 Task: Create a section Data Cleansing Sprint and in the section, add a milestone Security Operations Center (SOC) Implementation in the project AirLink
Action: Mouse moved to (49, 329)
Screenshot: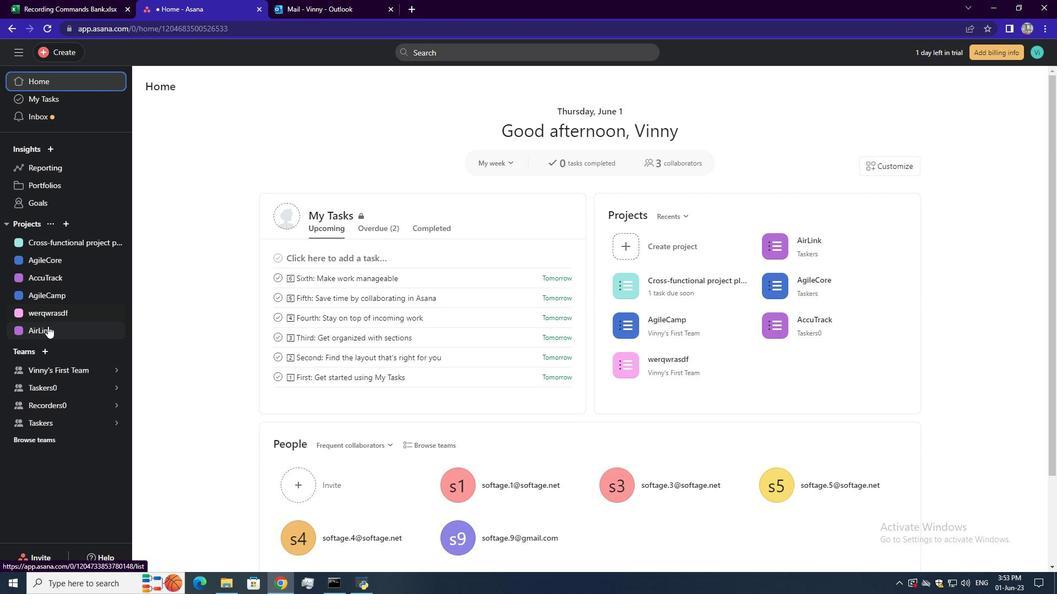
Action: Mouse pressed left at (49, 329)
Screenshot: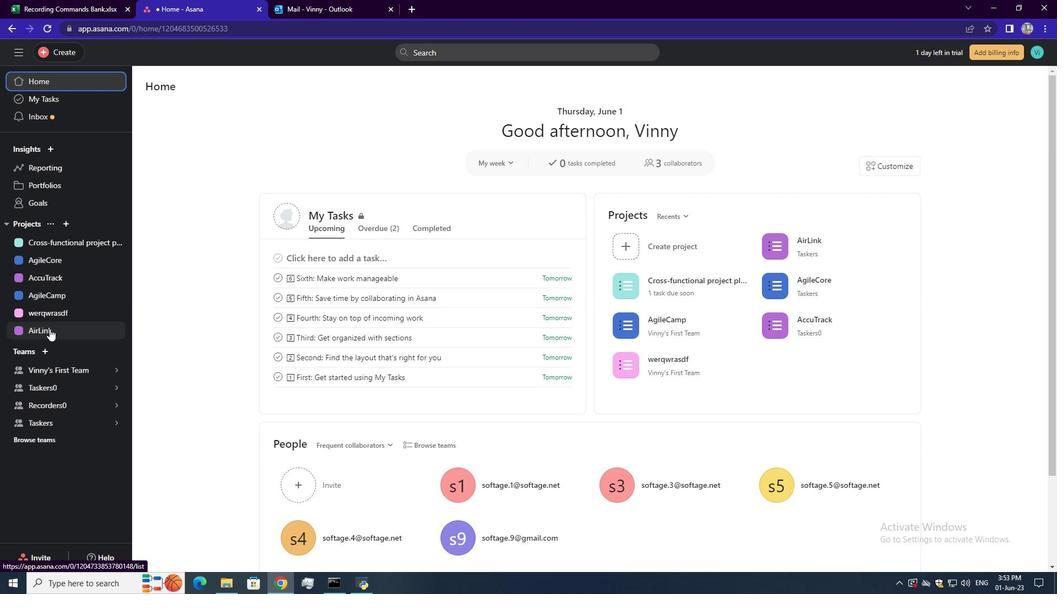 
Action: Mouse moved to (188, 441)
Screenshot: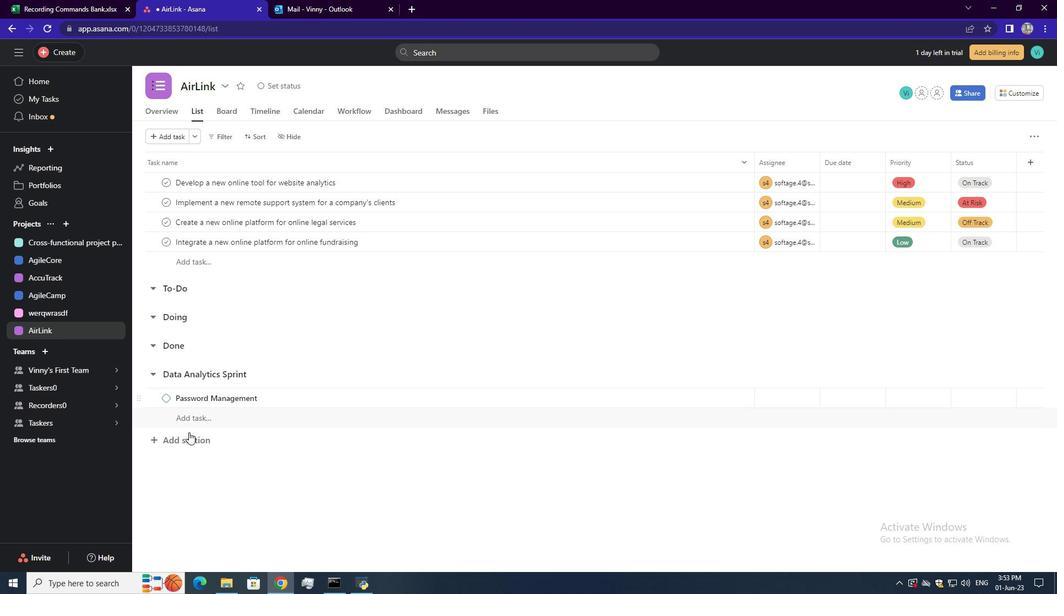 
Action: Mouse pressed left at (188, 441)
Screenshot: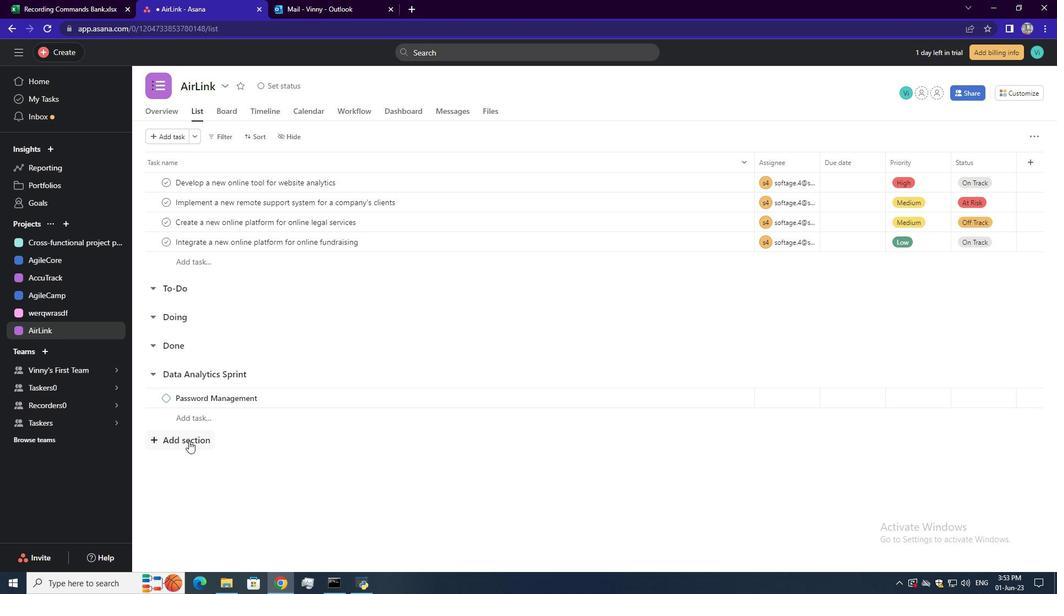 
Action: Mouse moved to (192, 442)
Screenshot: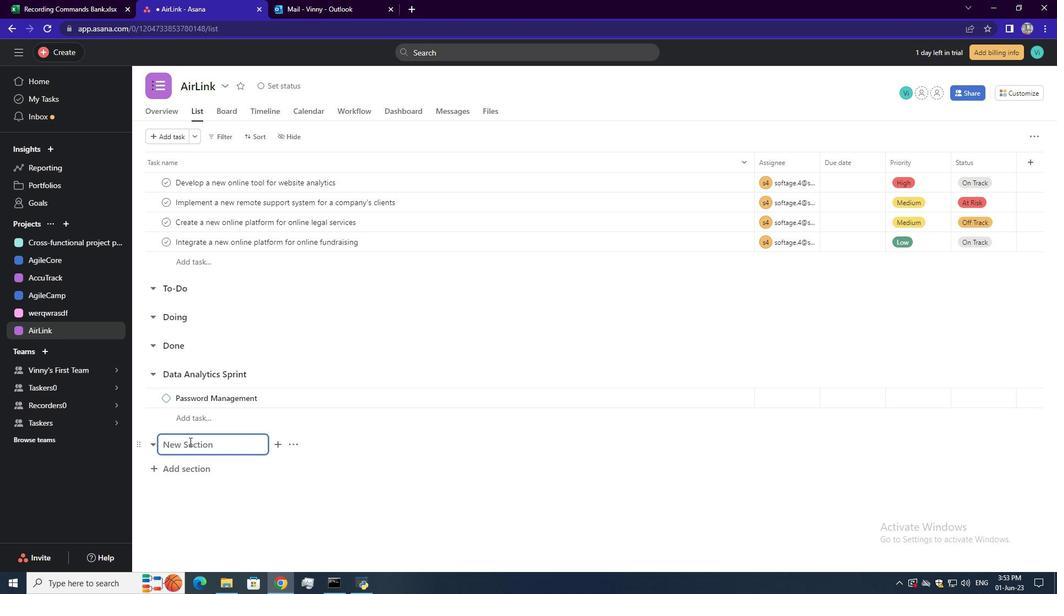 
Action: Mouse pressed left at (192, 442)
Screenshot: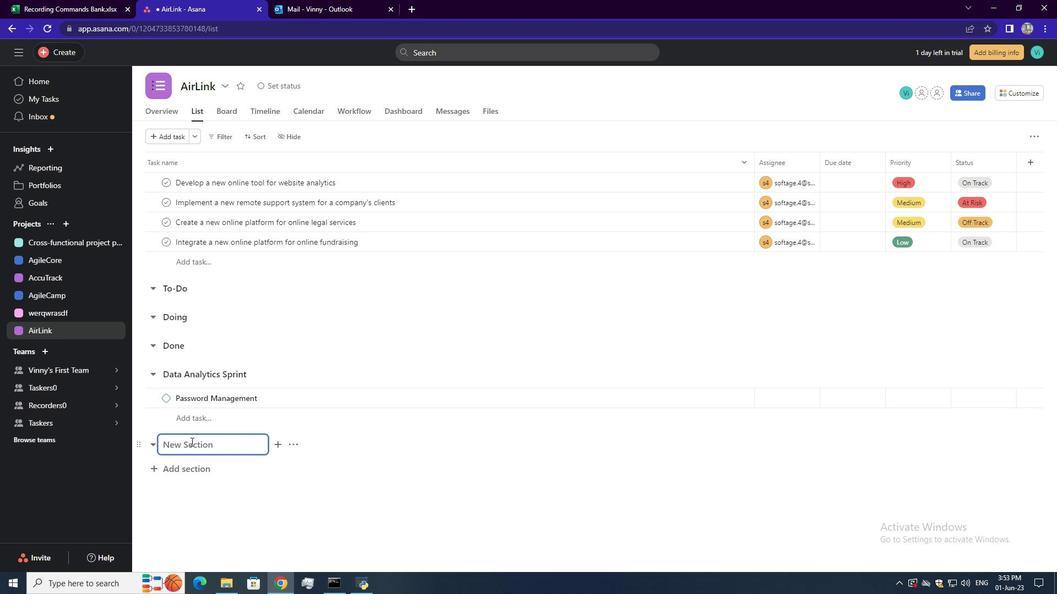 
Action: Mouse moved to (202, 432)
Screenshot: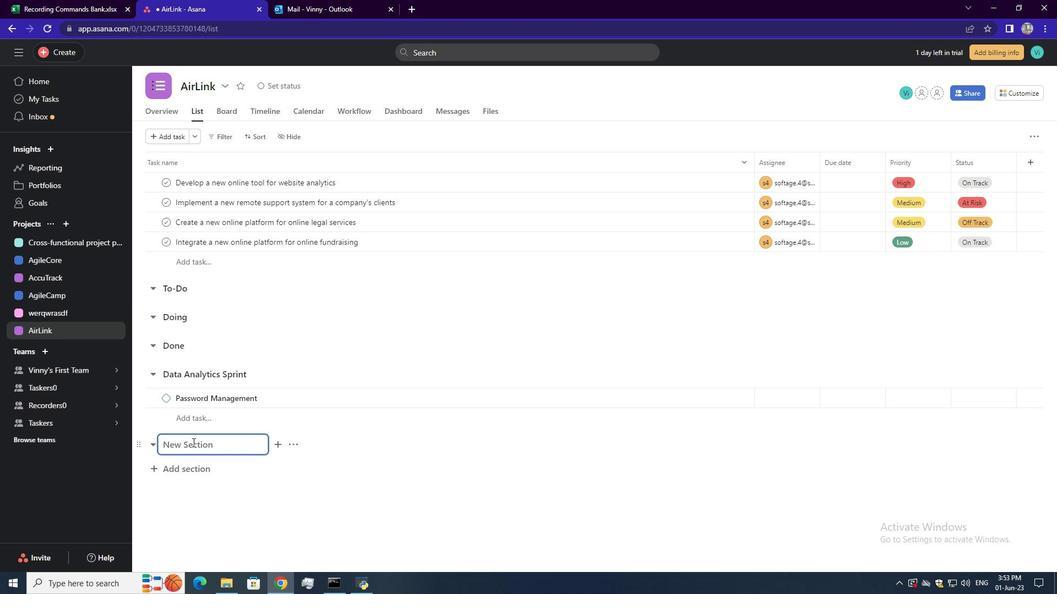 
Action: Key pressed <Key.shift><Key.shift><Key.shift>Data<Key.space><Key.shift><Key.shift><Key.shift><Key.shift>Cleansing<Key.space><Key.shift>Sprint<Key.enter>
Screenshot: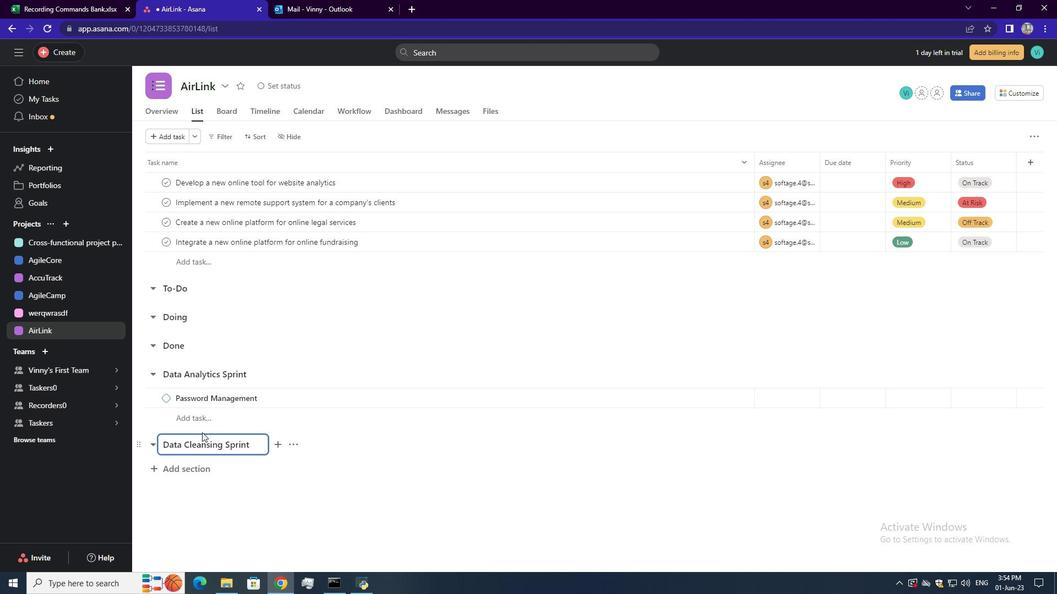 
Action: Mouse moved to (210, 471)
Screenshot: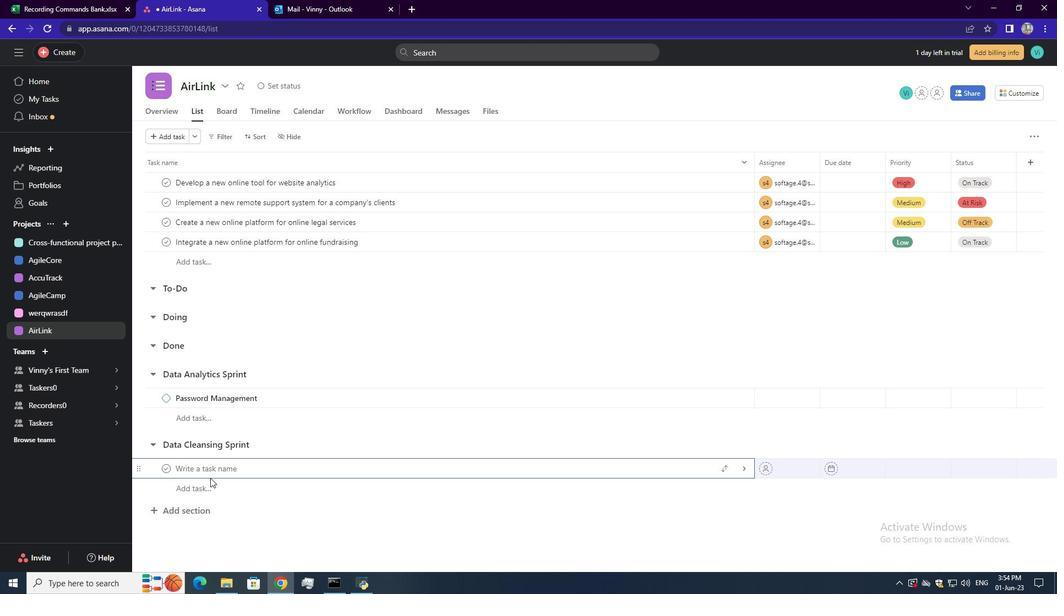 
Action: Mouse pressed left at (210, 471)
Screenshot: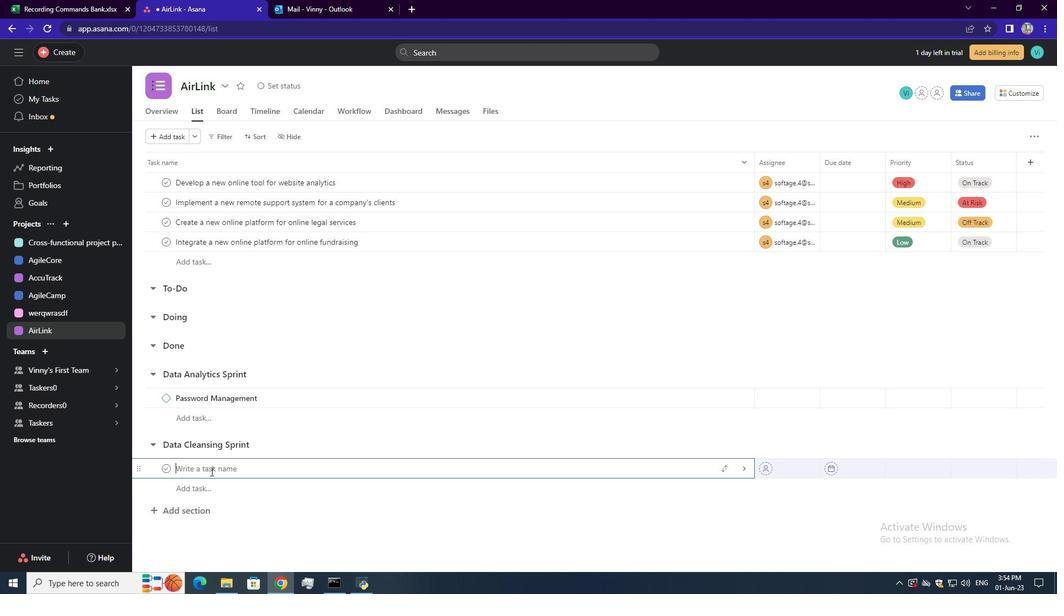 
Action: Key pressed <Key.shift>Security<Key.space><Key.shift>Operations<Key.space><Key.shift>Center<Key.space><Key.shift><Key.shift><Key.shift><Key.shift><Key.shift><Key.shift><Key.shift><Key.shift><Key.shift><Key.shift><Key.shift><Key.shift><Key.shift><Key.shift><Key.shift><Key.shift><Key.shift><Key.shift><Key.shift><Key.shift><Key.shift><Key.shift><Key.shift><Key.shift><Key.shift><Key.shift><Key.shift><Key.shift><Key.shift><Key.shift><Key.shift><Key.shift><Key.shift><Key.shift><Key.shift><Key.shift><Key.shift><Key.shift><Key.shift>(SOC)<Key.space><Key.shift>Implementation<Key.space><Key.enter>
Screenshot: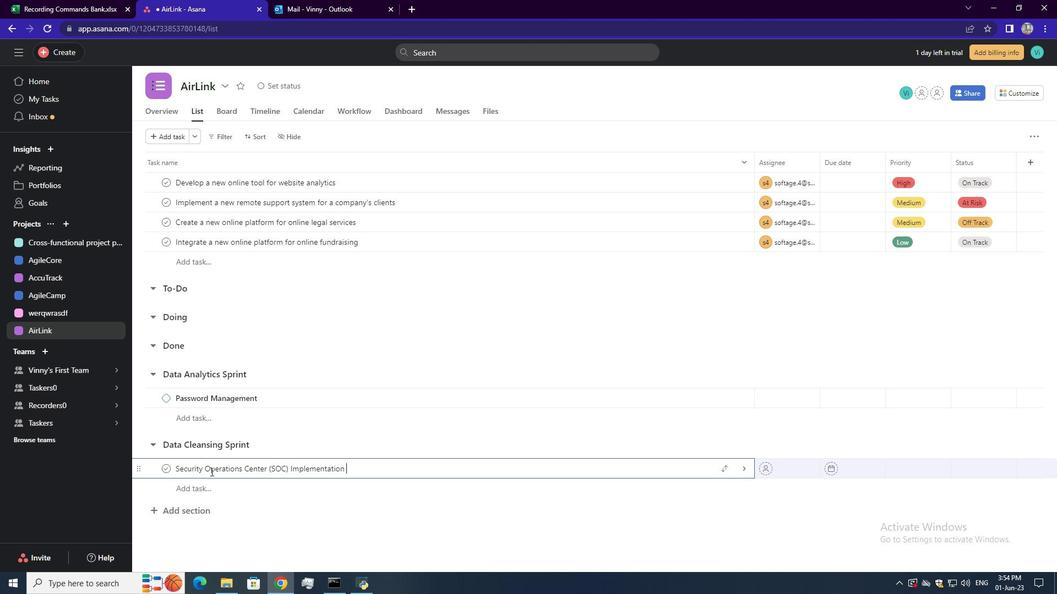 
Action: Mouse moved to (420, 467)
Screenshot: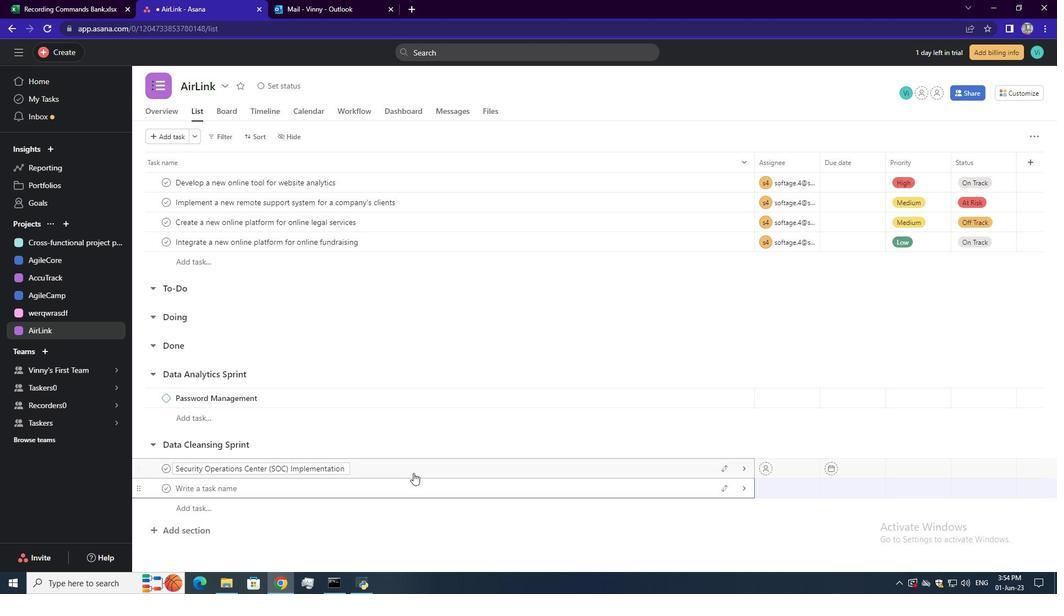 
Action: Mouse pressed left at (420, 467)
Screenshot: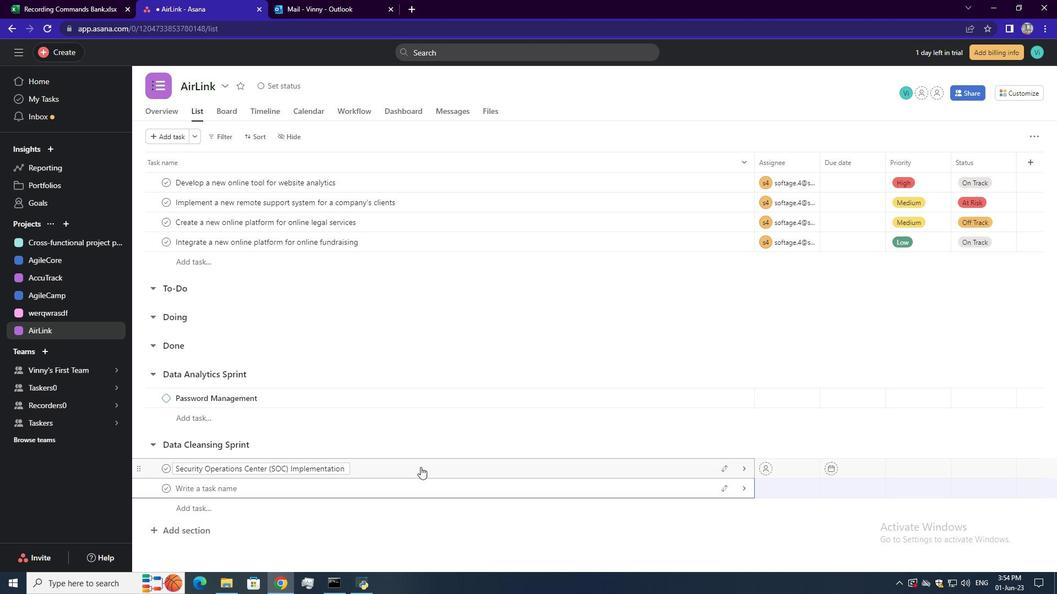 
Action: Mouse moved to (1019, 139)
Screenshot: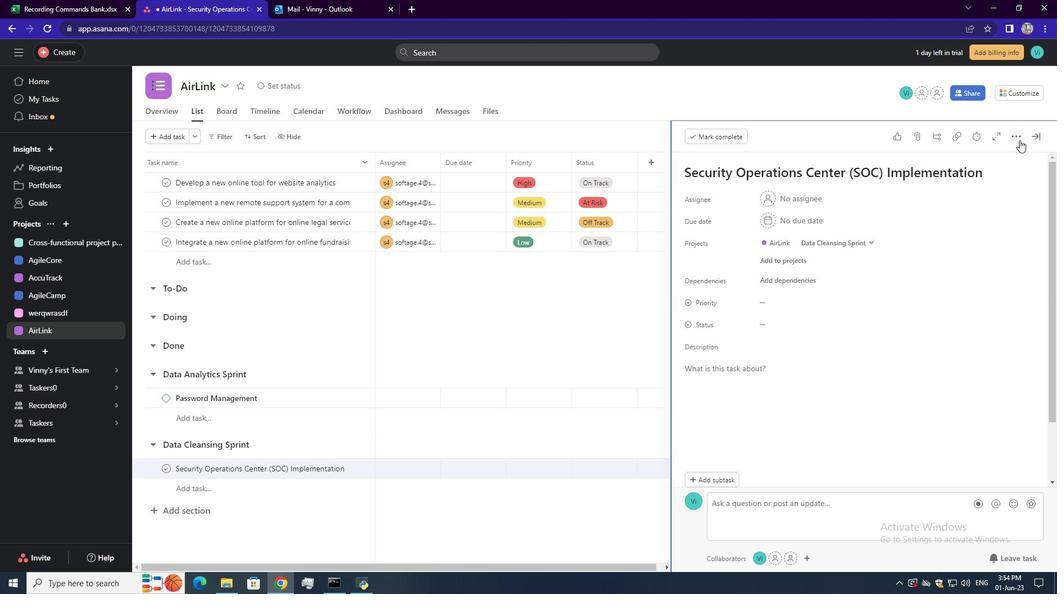 
Action: Mouse pressed left at (1019, 139)
Screenshot: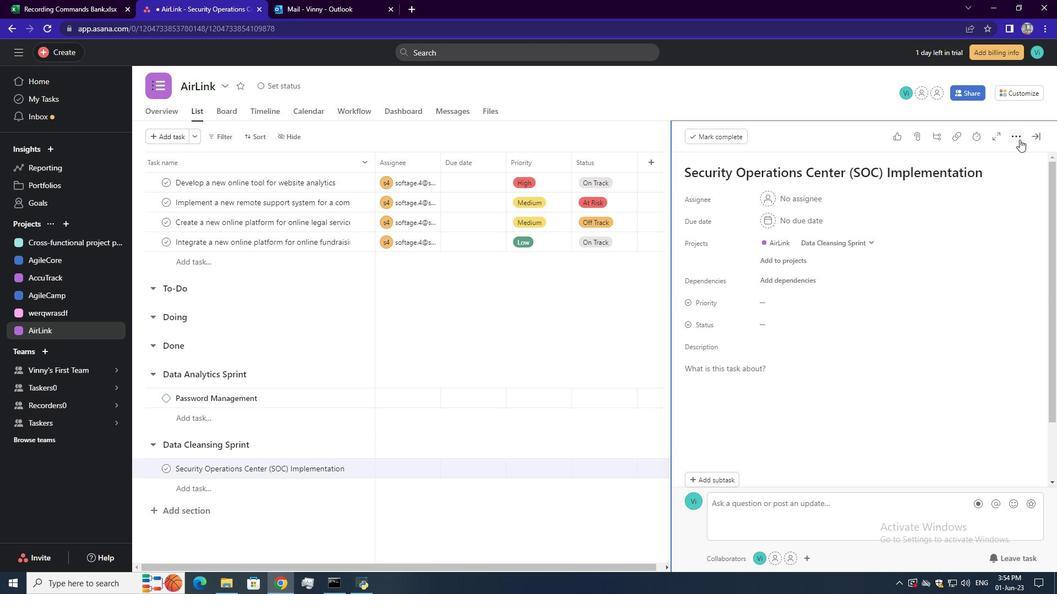 
Action: Mouse moved to (960, 171)
Screenshot: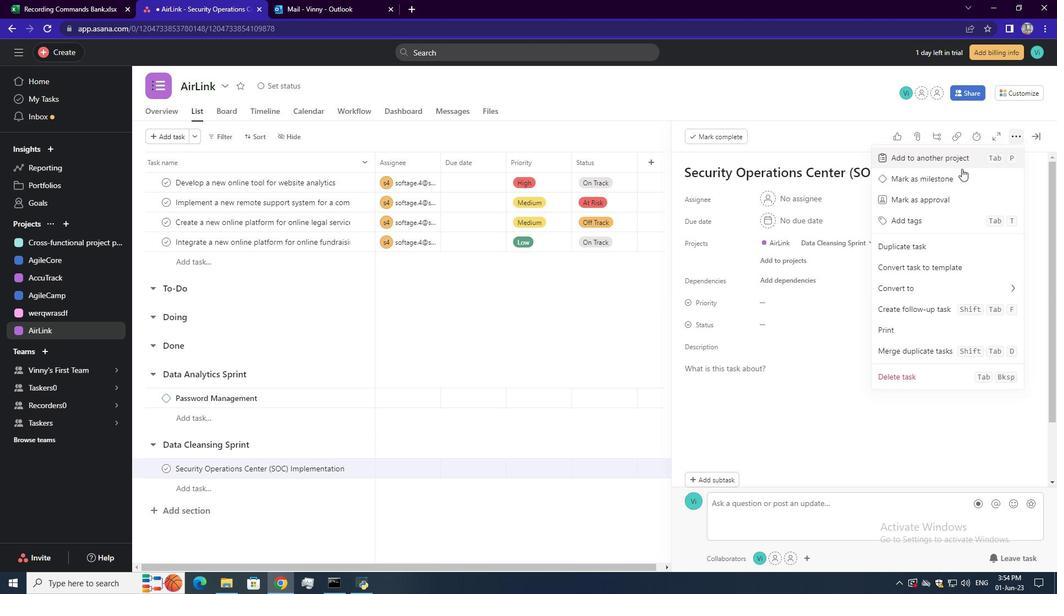 
Action: Mouse pressed left at (960, 171)
Screenshot: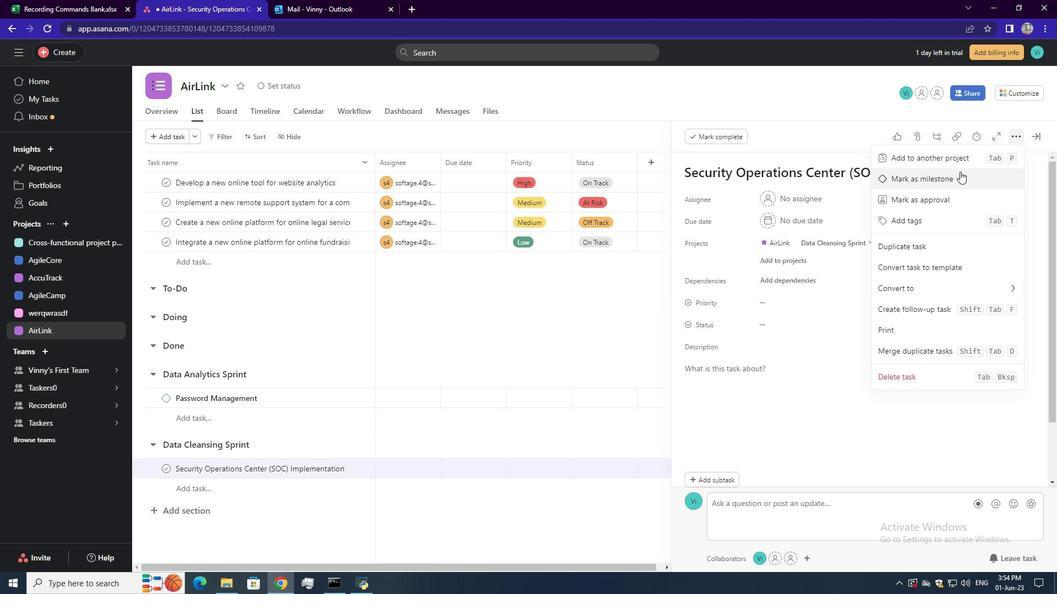 
